 Task: Add the task  Implement a chatbot for customer support to the section Code Crusaders in the project TricklePlan and add a Due Date to the respective task as 2023/11/19.
Action: Mouse moved to (597, 498)
Screenshot: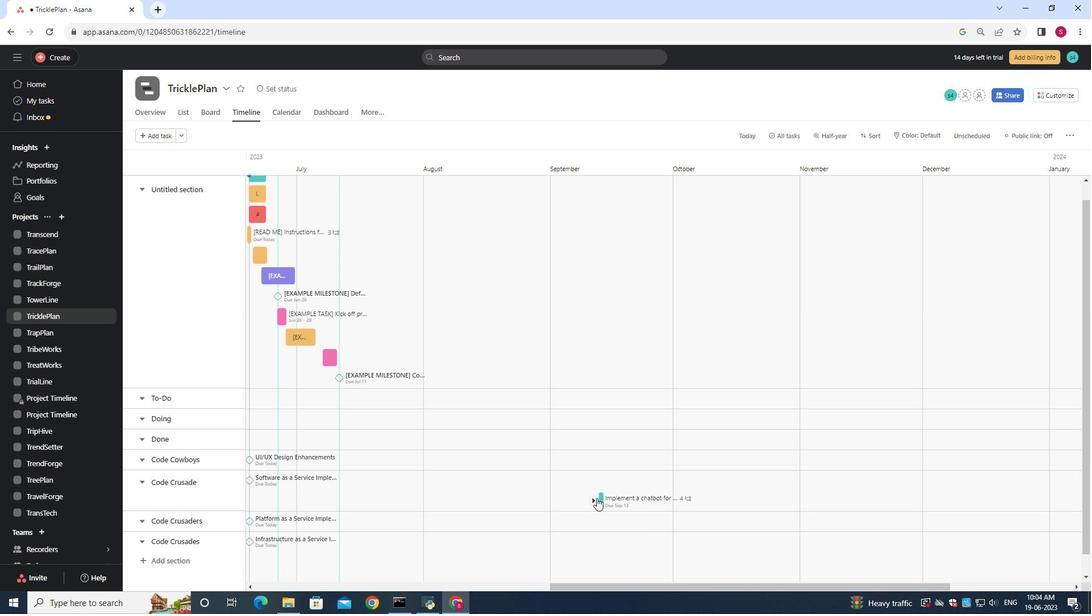 
Action: Mouse pressed left at (597, 498)
Screenshot: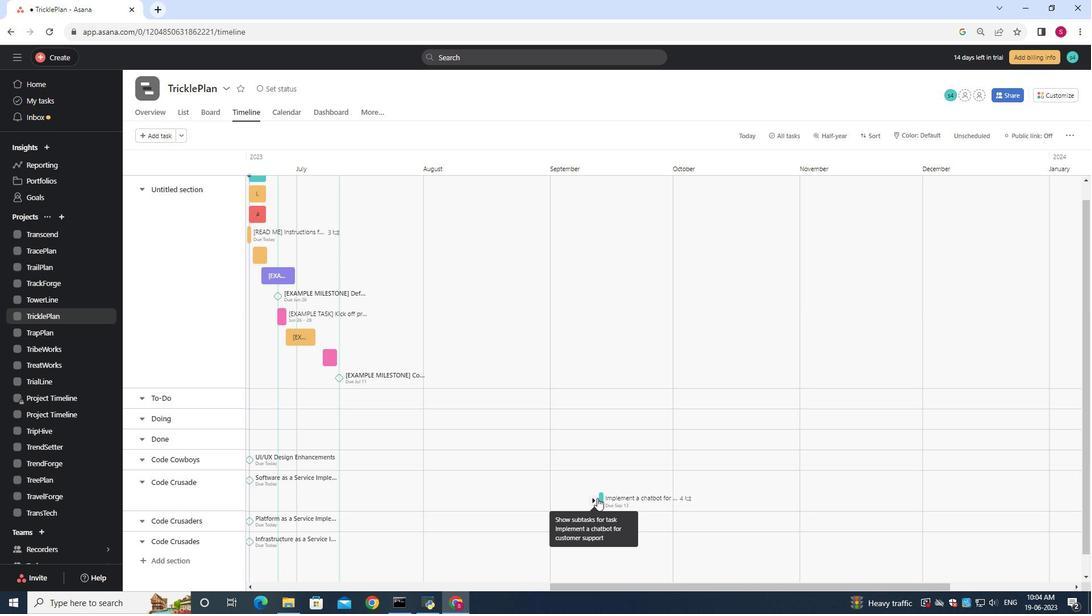 
Action: Mouse moved to (603, 500)
Screenshot: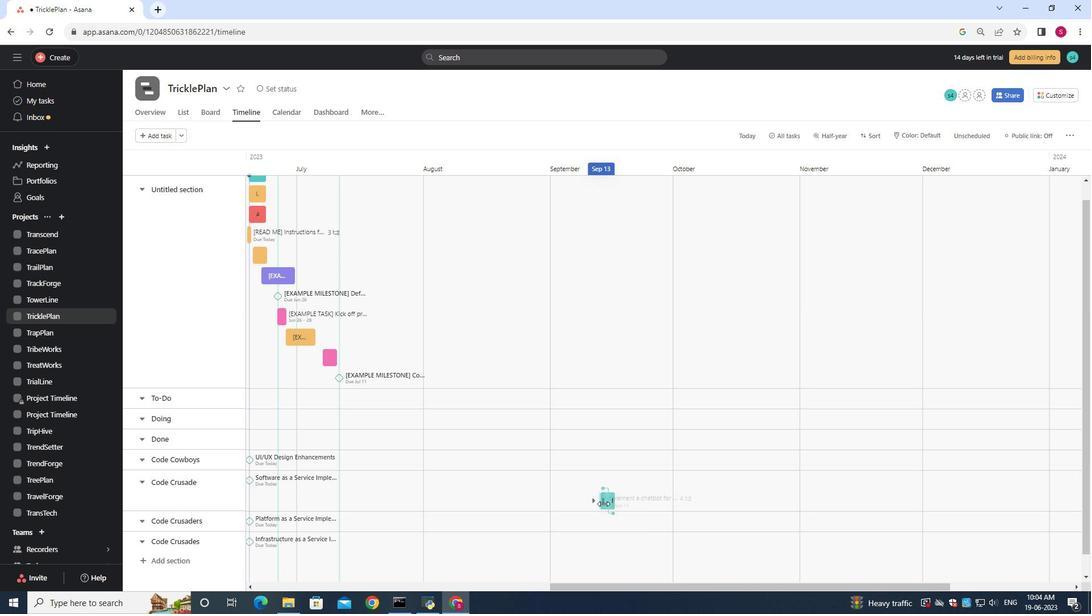 
Action: Mouse pressed left at (603, 500)
Screenshot: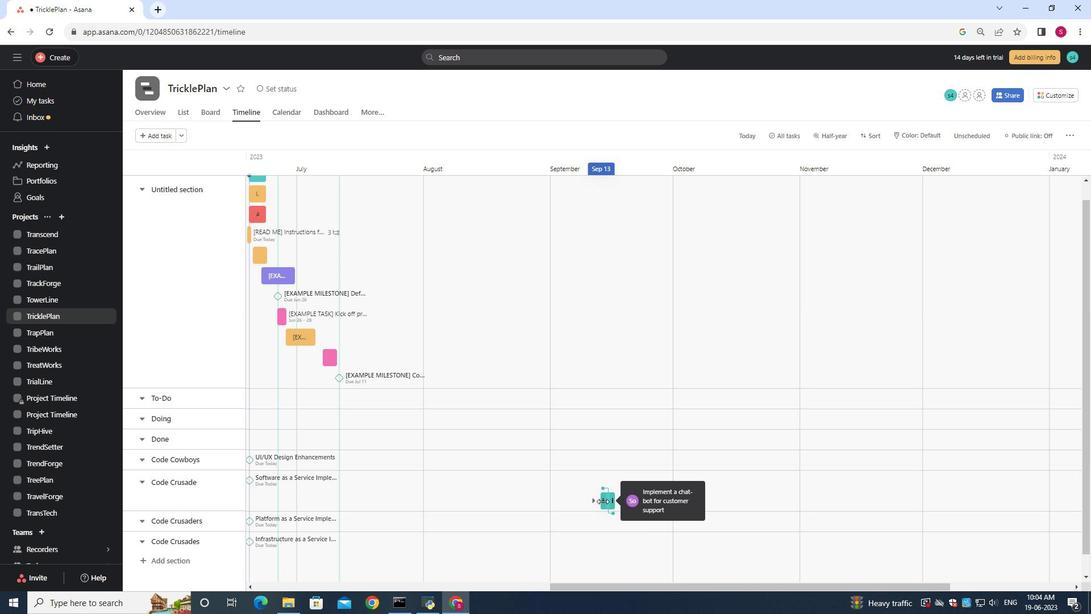 
Action: Mouse moved to (608, 499)
Screenshot: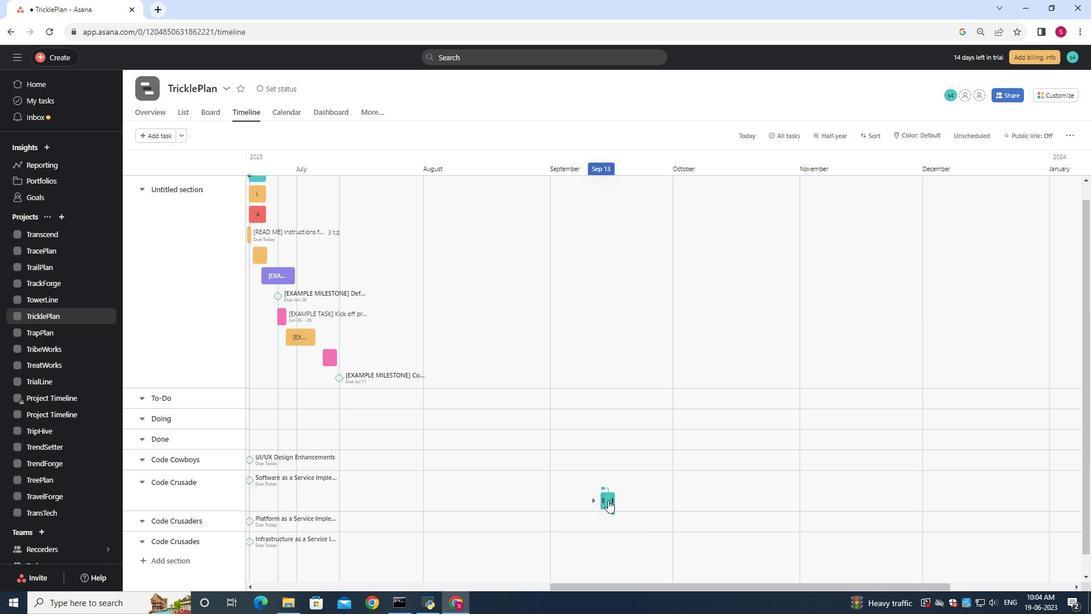 
Action: Mouse pressed left at (608, 499)
Screenshot: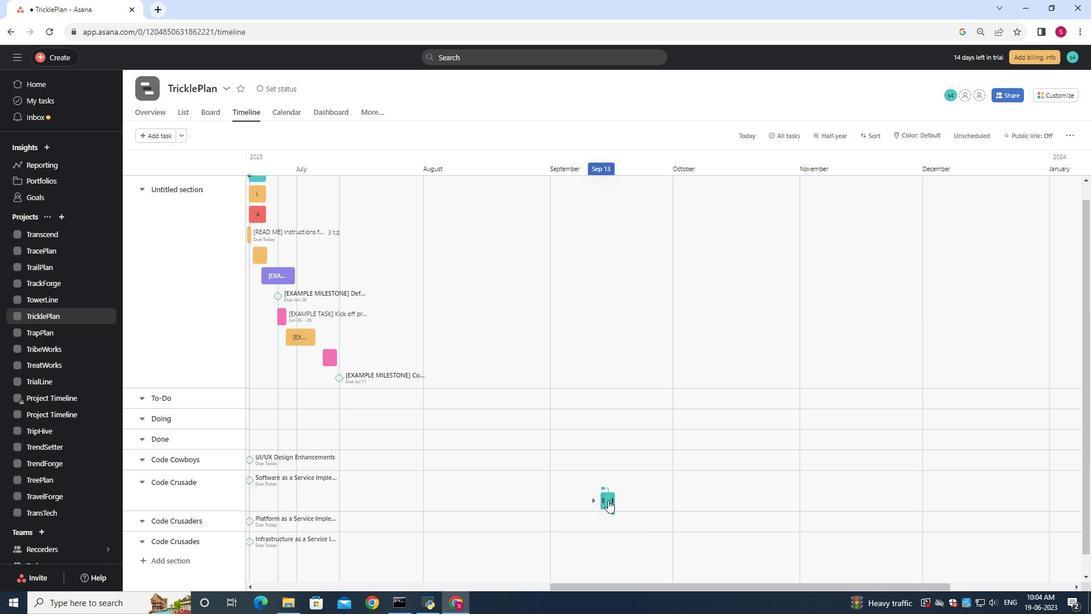 
Action: Mouse moved to (591, 500)
Screenshot: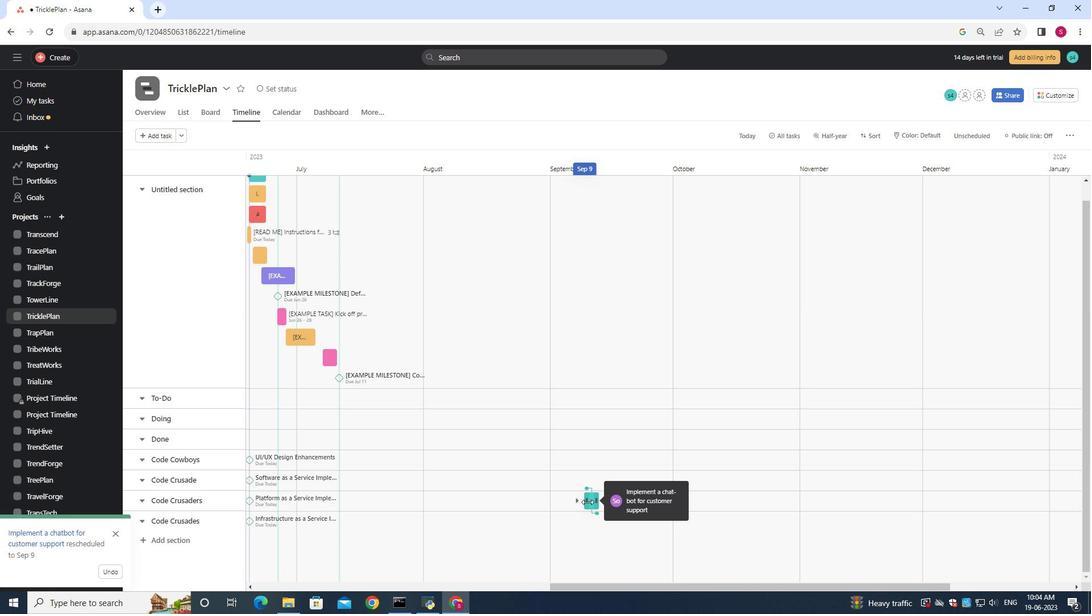 
Action: Mouse pressed left at (591, 500)
Screenshot: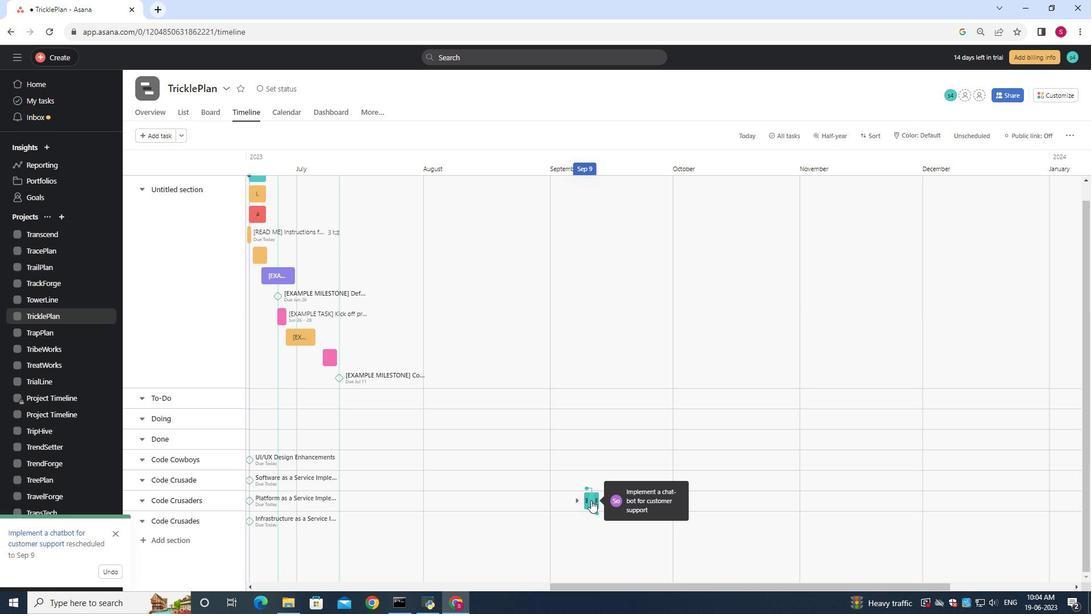 
Action: Mouse moved to (861, 213)
Screenshot: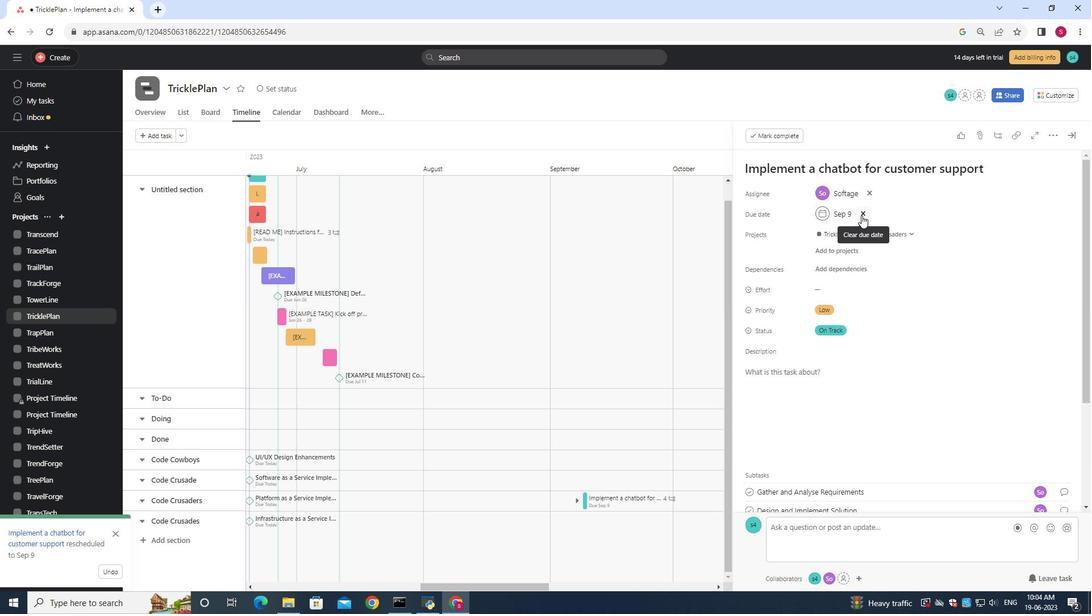 
Action: Mouse pressed left at (861, 213)
Screenshot: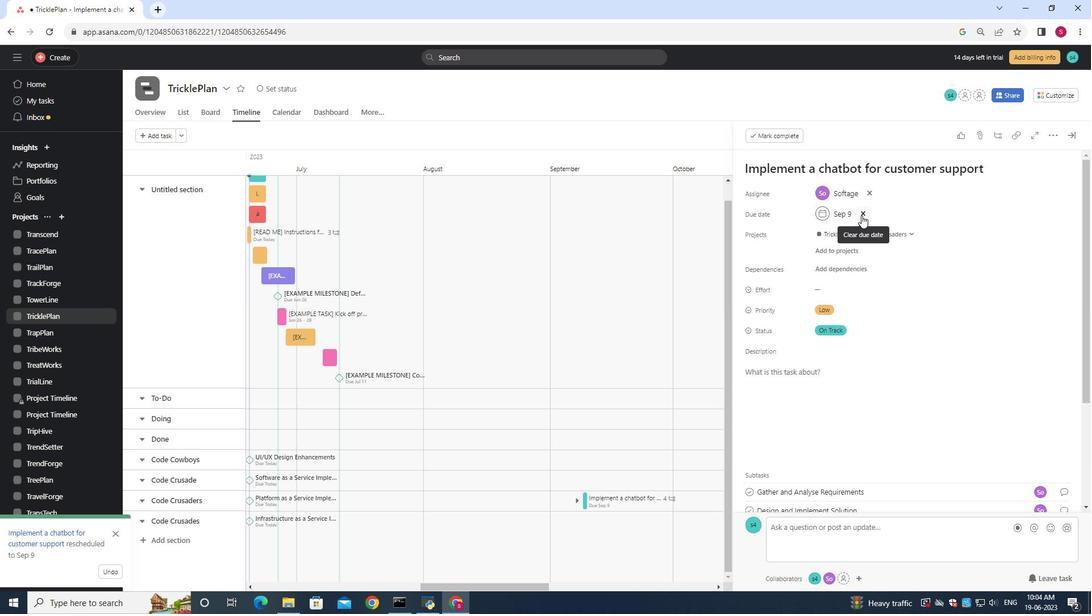 
Action: Mouse moved to (851, 214)
Screenshot: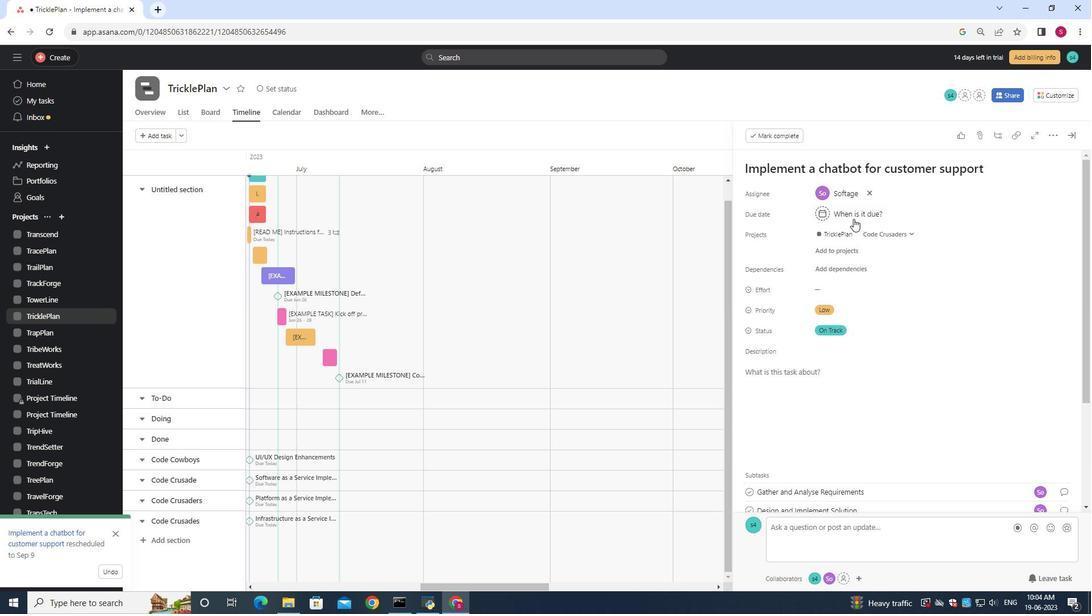 
Action: Mouse pressed left at (851, 214)
Screenshot: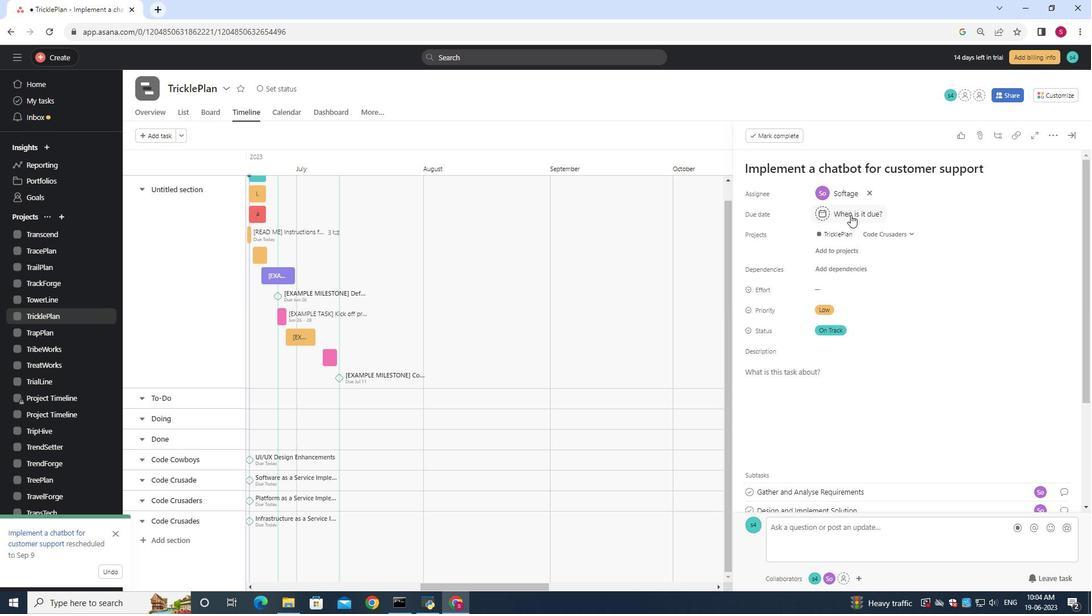 
Action: Key pressed 2023/11/19<Key.enter>
Screenshot: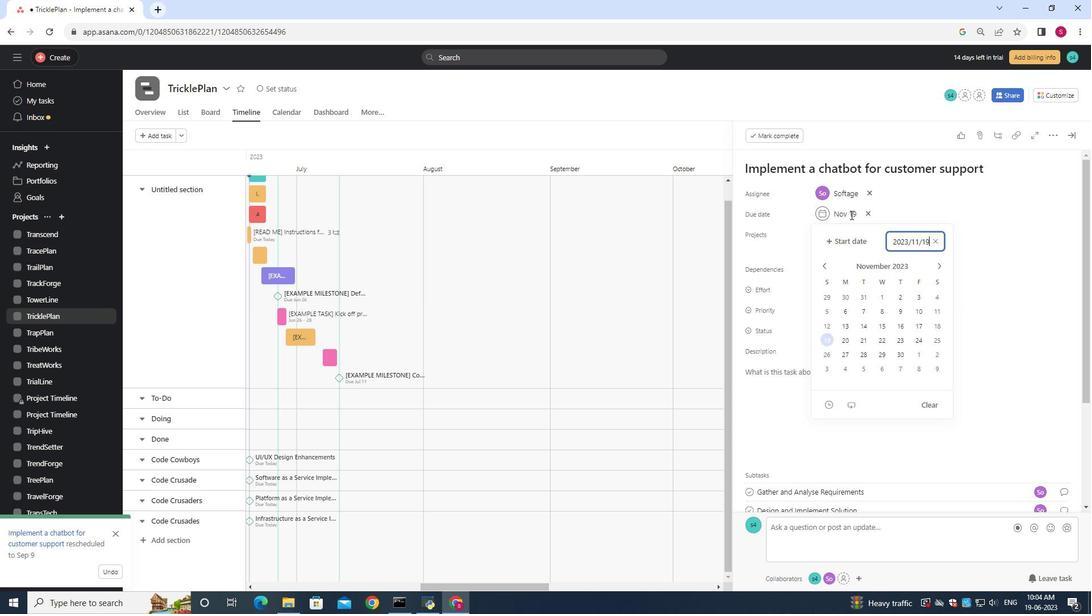 
